 Task: Open a blank worksheet and write heading  Make a employee details data  Add 10 employee name:-  'Ethan Reynolds, Olivia Thompson, Benjamin Martinez, Emma Davis, Alexander Mitchell, Ava Rodriguez, Daniel Anderson, Mia Lewis, Christopher Scott, Sophia Harris.'in December Last week sales are  1000 to 1010. Department:-  Sales, HR, Finance, Marketing, IT, Operations, Finance, HR, Sales, Marketing. Position:-  Sales Manager, HR Manager, Accountant, Marketing Specialist, IT Specialist, Operations Manager, Financial Analyst, HR Assistant, Sales Representative, Marketing Assistant.Salary (USD):-  5000,4500,4000, 3800, 4200, 5200, 3800, 2800, 3200, 2500.Start Date:-  1/15/2020,7/1/2019, 3/10/2021,2/5/2022, 11/30/2018,6/15/2020, 9/1/2021,4/20/2022, 2/10/2019,9/5/2020. Save page auditingSalesPerformance_2022
Action: Key pressed <Key.shift><Key.shift><Key.shift><Key.shift><Key.shift><Key.shift><Key.shift><Key.shift><Key.shift>Make<Key.space>a<Key.space><Key.shift><Key.shift>Employee<Key.space><Key.shift>Details<Key.space><Key.shift><Key.shift><Key.shift><Key.shift><Key.shift><Key.shift><Key.shift><Key.shift><Key.shift><Key.shift><Key.shift><Key.shift>Data<Key.enter><Key.shift><Key.shift><Key.shift><Key.shift>Employee<Key.space><Key.shift><Key.shift><Key.shift><Key.shift><Key.shift><Key.shift>Name<Key.enter><Key.shift><Key.shift><Key.shift><Key.shift><Key.shift><Key.shift><Key.shift>Ethan<Key.space><Key.shift>Reynolds<Key.enter><Key.shift>Olivia<Key.space><Key.shift>Thompson<Key.enter><Key.shift>Benjamin<Key.space><Key.shift>Martinez<Key.enter><Key.shift>Emma<Key.space><Key.shift><Key.shift><Key.shift><Key.shift><Key.shift><Key.shift><Key.shift><Key.shift><Key.shift><Key.shift><Key.shift><Key.shift>Davis<Key.enter><Key.shift>Alexander<Key.space><Key.shift>Mitchell<Key.enter><Key.shift>Ava<Key.space><Key.shift><Key.shift><Key.shift><Key.shift><Key.shift><Key.shift><Key.shift><Key.shift><Key.shift><Key.shift><Key.shift><Key.shift><Key.shift>Rodriguez<Key.enter><Key.shift>Daniel<Key.space><Key.shift><Key.shift><Key.shift><Key.shift><Key.shift><Key.shift><Key.shift><Key.shift><Key.shift><Key.shift><Key.shift><Key.shift>Anderson<Key.enter>
Screenshot: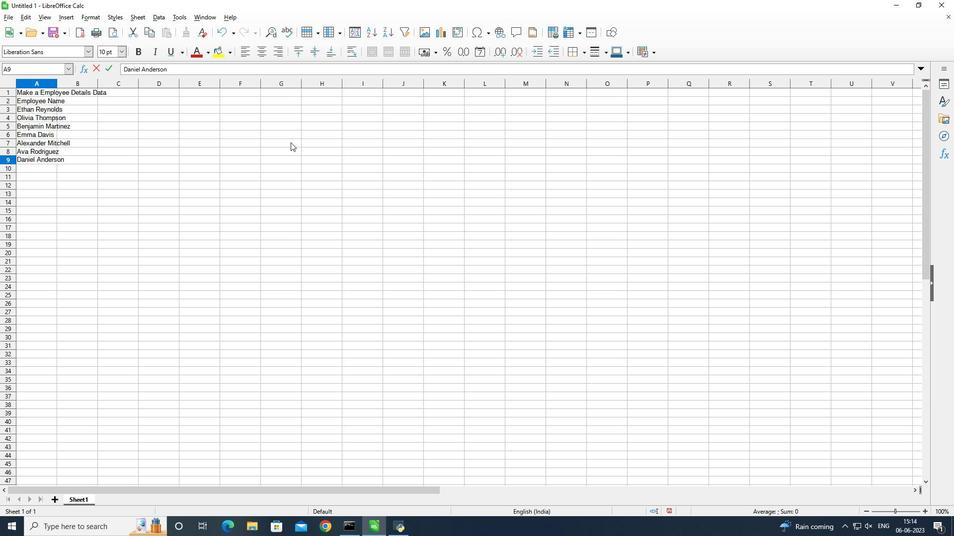 
Action: Mouse moved to (347, 177)
Screenshot: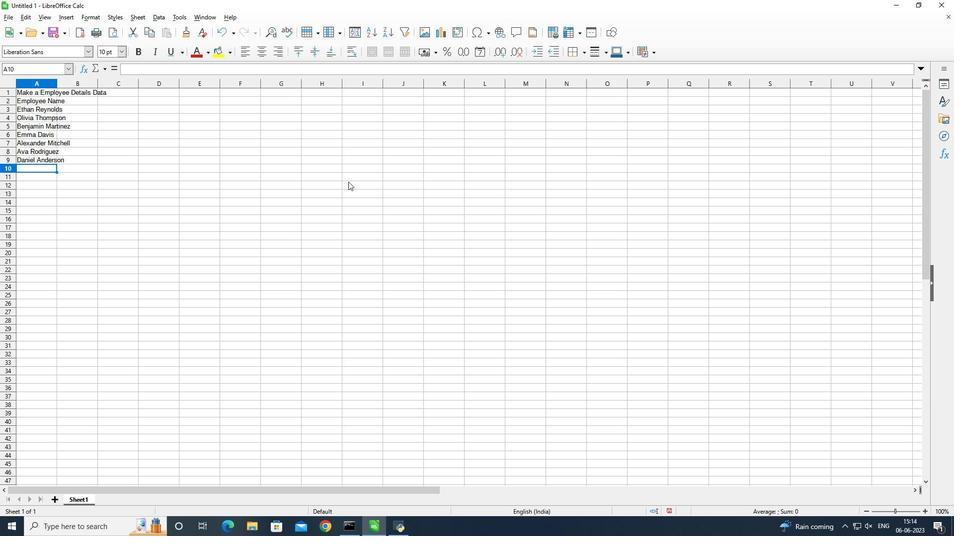 
Action: Key pressed <Key.shift><Key.shift><Key.shift><Key.shift><Key.shift><Key.shift><Key.shift><Key.shift><Key.shift><Key.shift><Key.shift><Key.shift>Mia<Key.space><Key.shift>Lewis<Key.enter><Key.shift><Key.shift><Key.shift><Key.shift><Key.shift><Key.shift><Key.shift><Key.shift><Key.shift><Key.shift><Key.shift><Key.shift>Christopher<Key.space><Key.shift>Scoo<Key.backspace>tt<Key.enter><Key.shift><Key.shift>Sophia<Key.space><Key.shift><Key.shift>Harris<Key.enter>
Screenshot: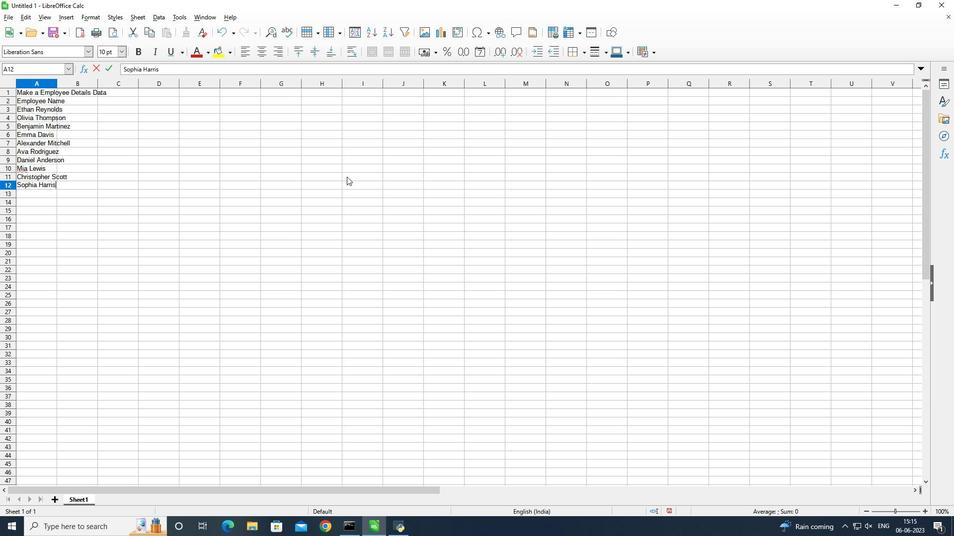 
Action: Mouse moved to (57, 85)
Screenshot: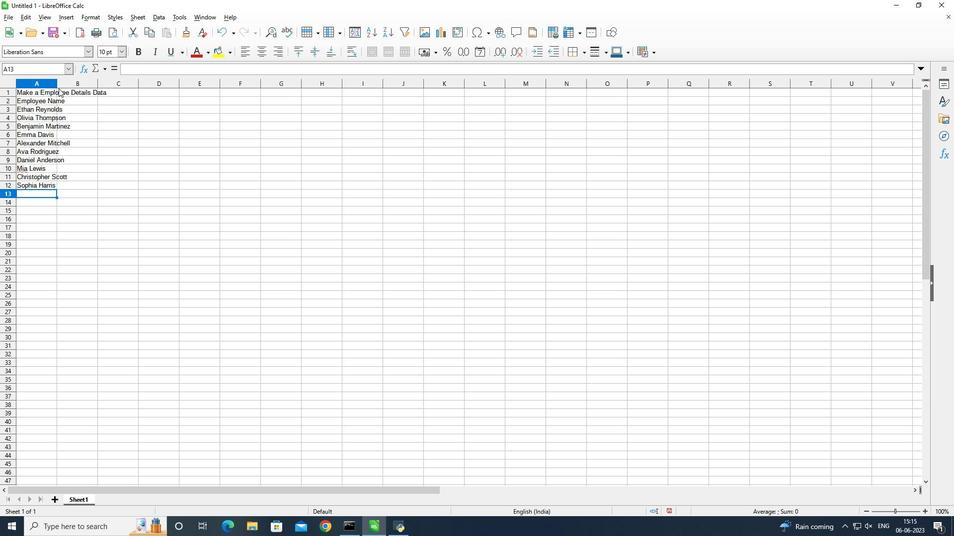 
Action: Mouse pressed left at (57, 85)
Screenshot: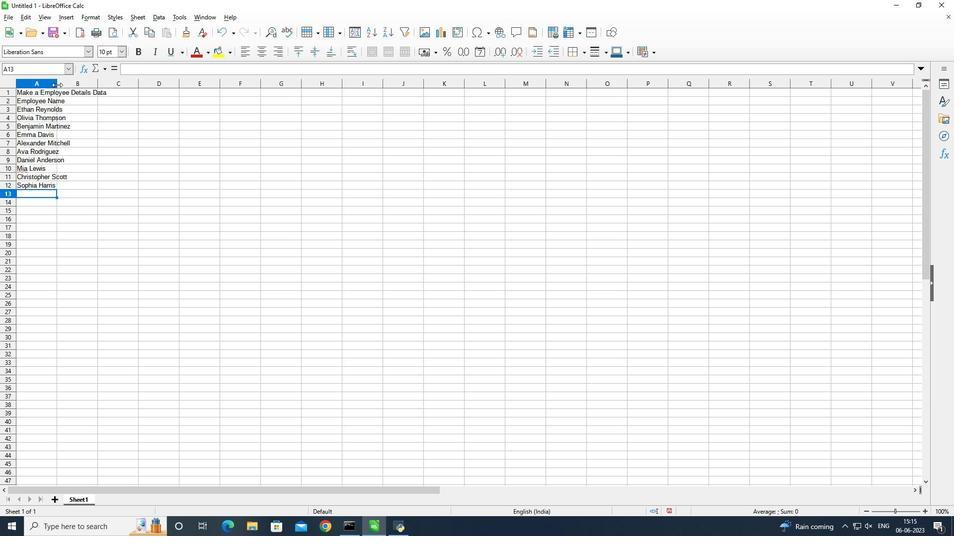 
Action: Mouse pressed left at (57, 85)
Screenshot: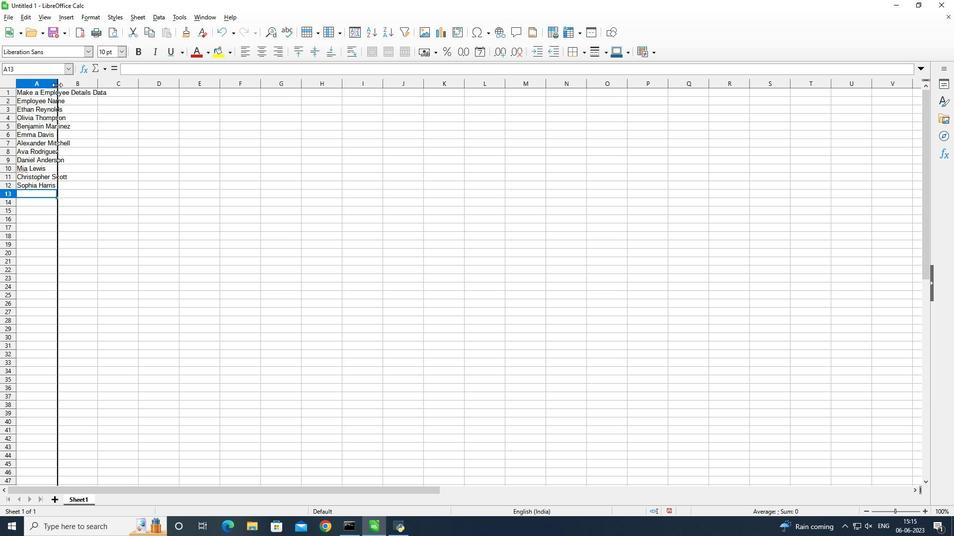 
Action: Mouse moved to (122, 97)
Screenshot: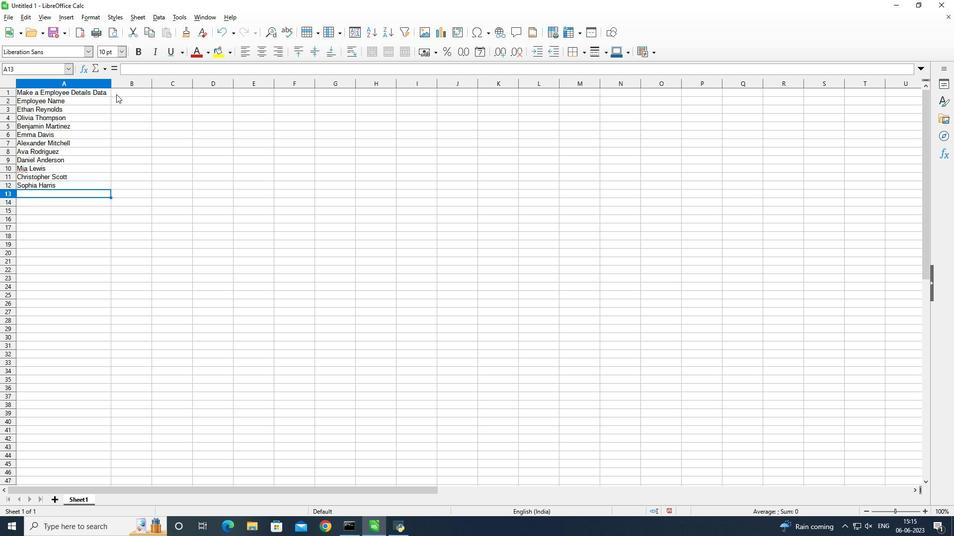 
Action: Mouse pressed left at (122, 97)
Screenshot: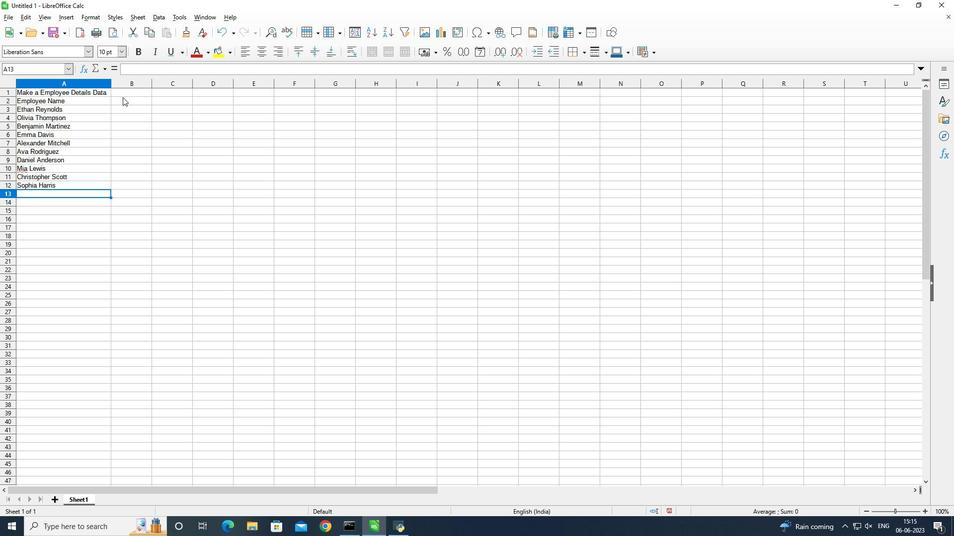 
Action: Mouse moved to (89, 54)
Screenshot: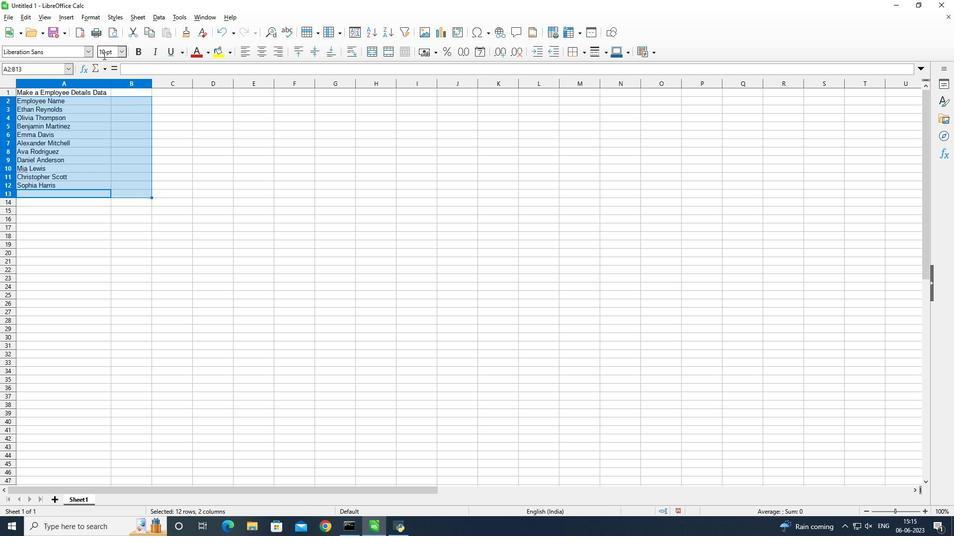 
Action: Mouse pressed left at (89, 54)
Screenshot: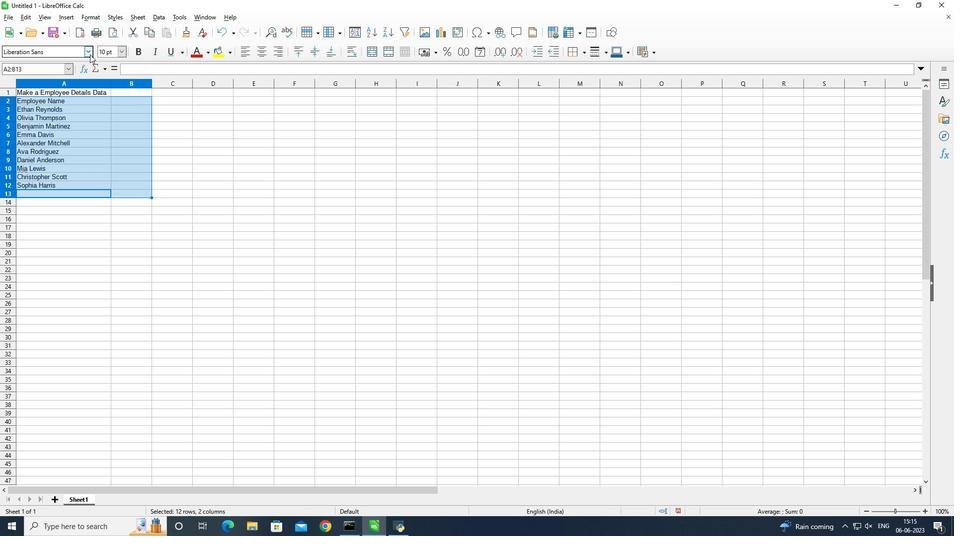
Action: Mouse moved to (342, 135)
Screenshot: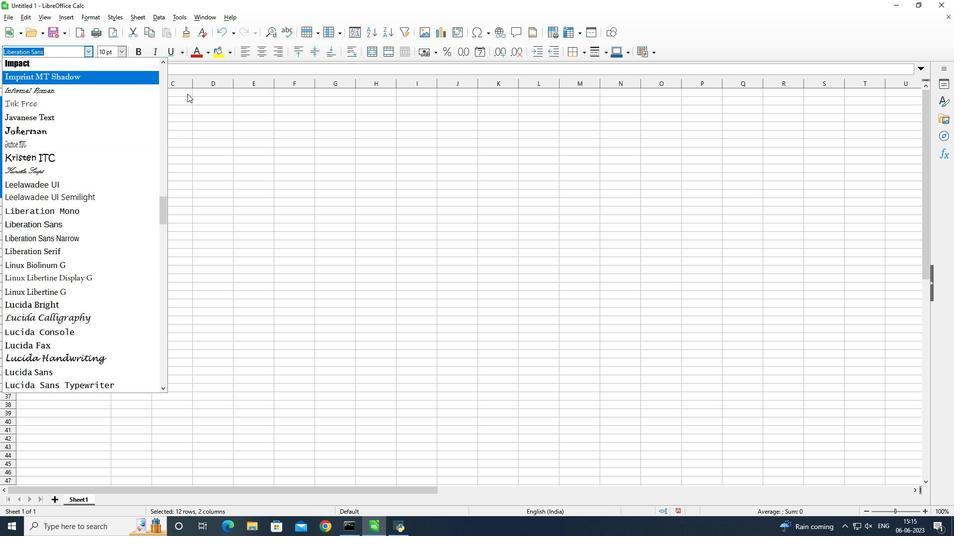 
Action: Mouse pressed left at (342, 135)
Screenshot: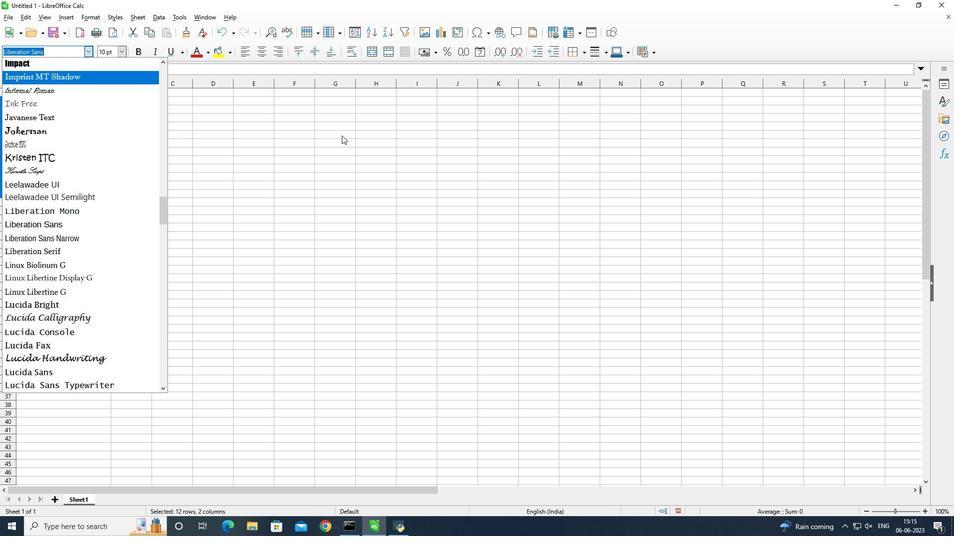 
Action: Mouse moved to (142, 103)
Screenshot: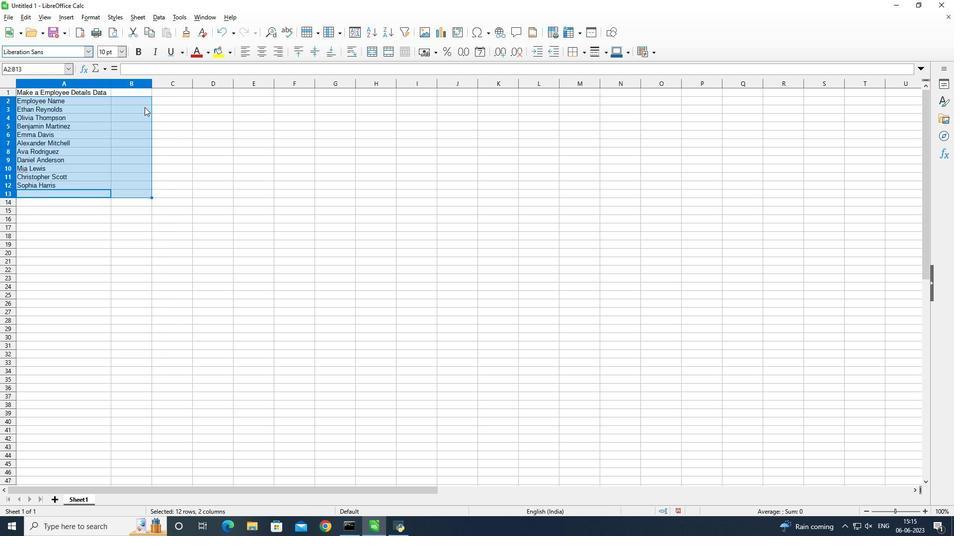 
Action: Mouse pressed left at (142, 103)
Screenshot: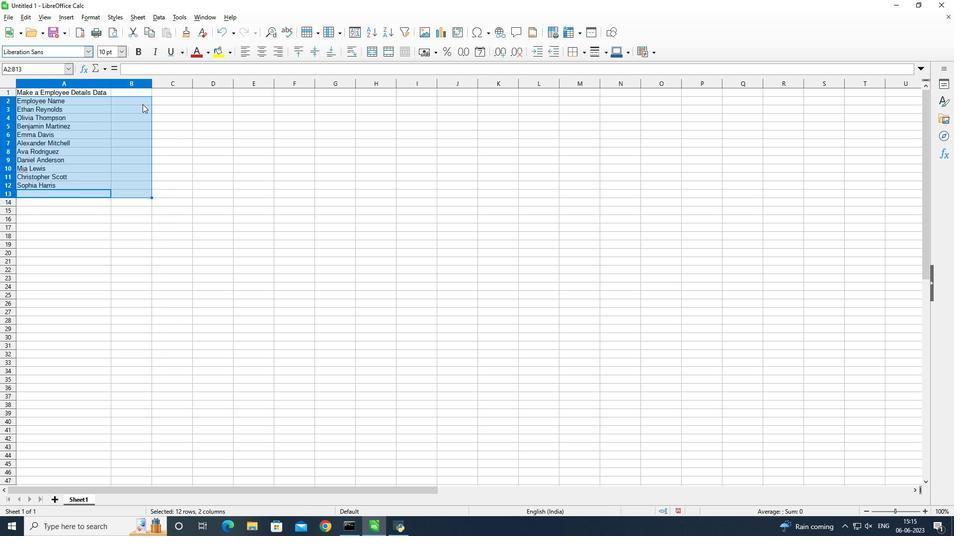 
Action: Mouse moved to (185, 171)
Screenshot: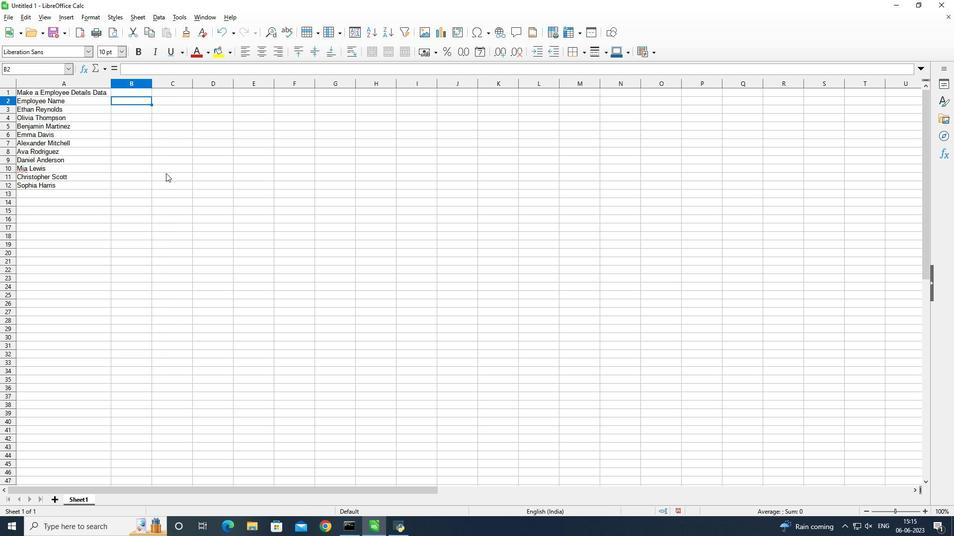 
Action: Key pressed <Key.shift>Last<Key.space><Key.shift>Week<Key.space><Key.shift>Sales<Key.space>of<Key.space><Key.shift><Key.shift><Key.shift><Key.shift><Key.shift><Key.shift><Key.shift><Key.shift><Key.shift><Key.shift><Key.shift>December<Key.enter>
Screenshot: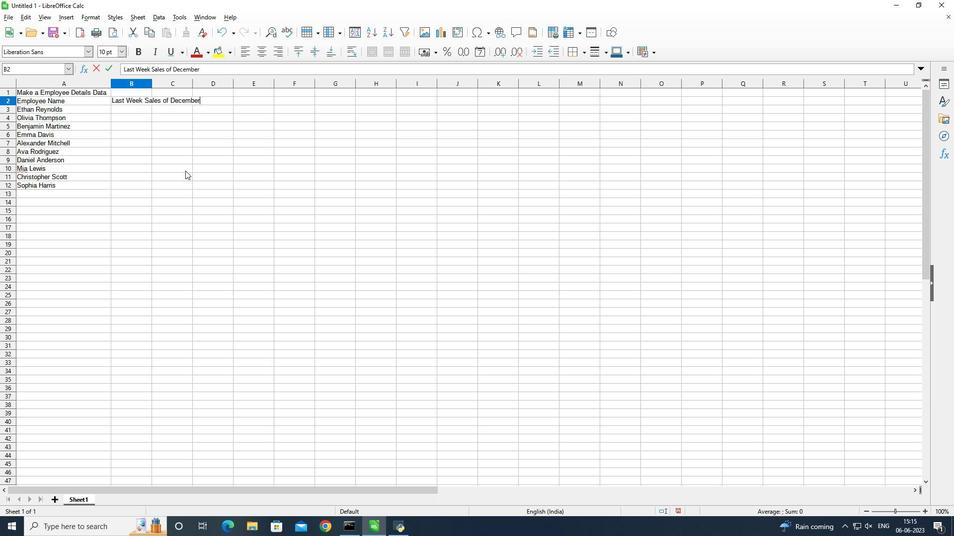 
Action: Mouse moved to (152, 82)
Screenshot: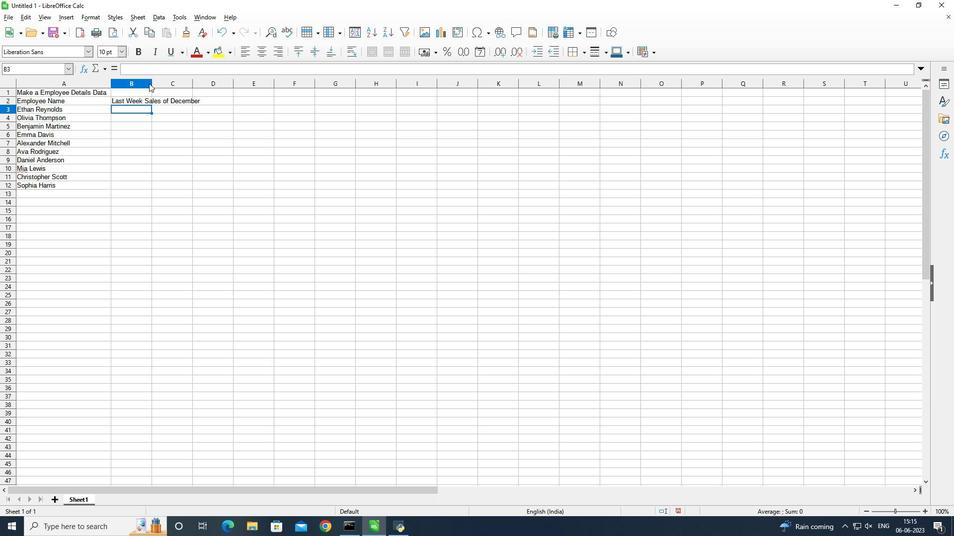 
Action: Mouse pressed left at (152, 82)
Screenshot: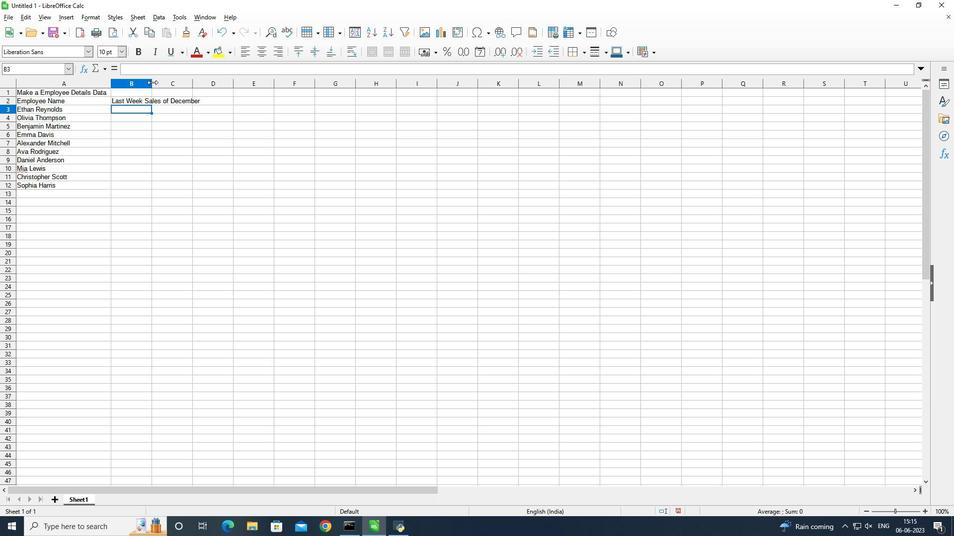 
Action: Mouse pressed left at (152, 82)
Screenshot: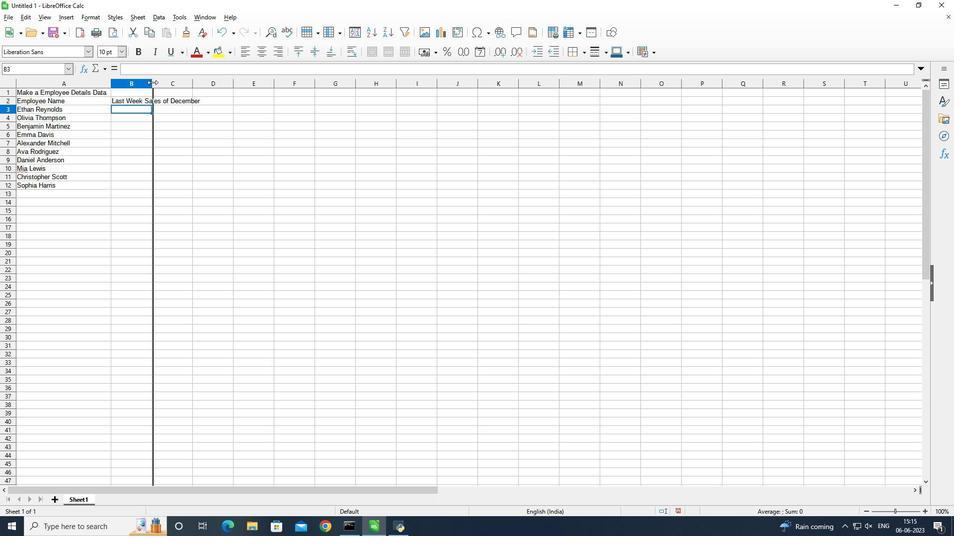 
Action: Mouse moved to (389, 159)
Screenshot: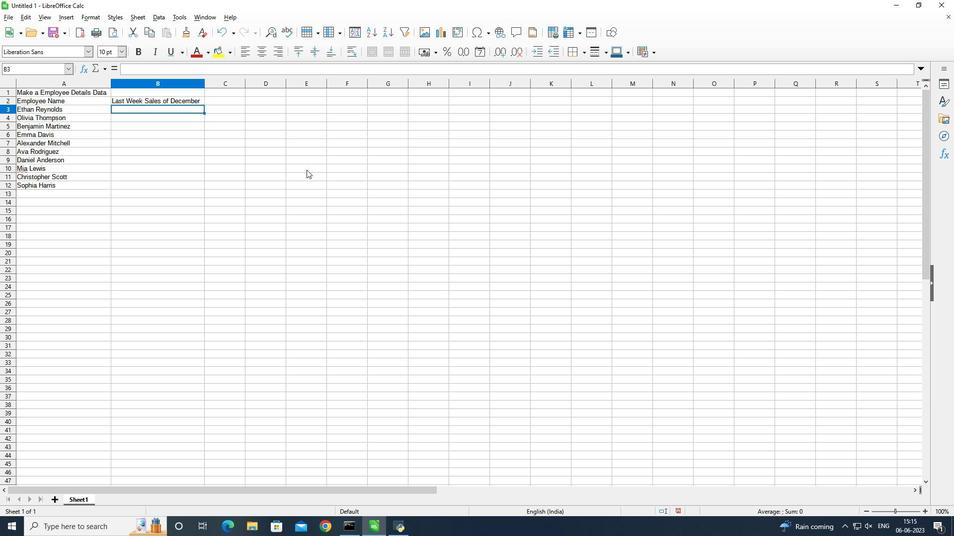 
Action: Key pressed 1001<Key.enter>1002<Key.enter><Key.enter><Key.up>1003<Key.enter>1004<Key.enter>1005<Key.enter>1006<Key.enter>1007<Key.enter>1008<Key.enter>1009<Key.enter>1010<Key.enter>
Screenshot: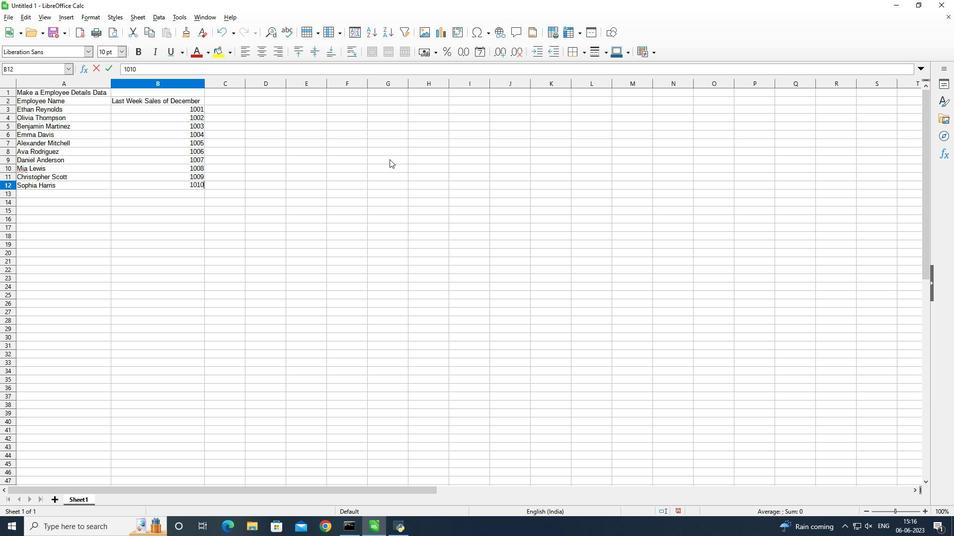
Action: Mouse moved to (235, 104)
Screenshot: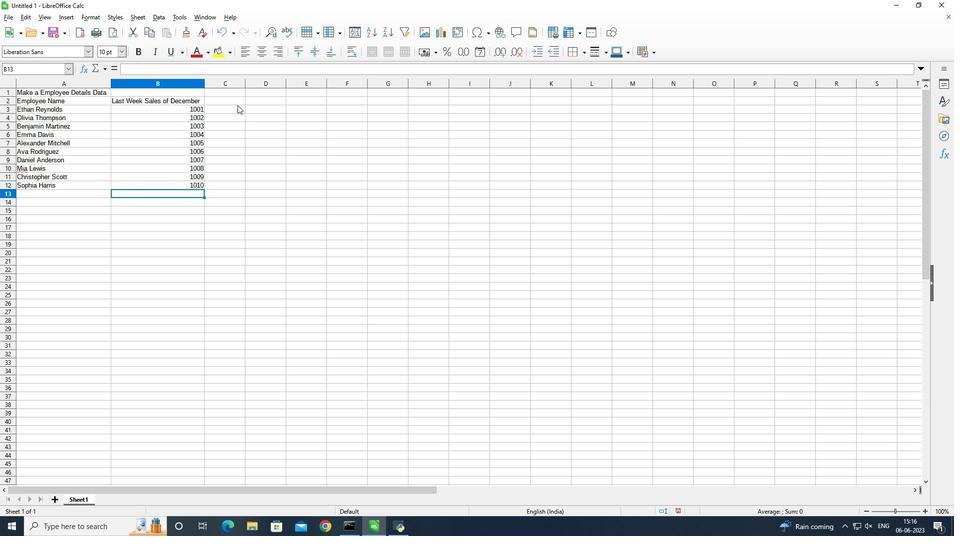 
Action: Mouse pressed left at (235, 104)
Screenshot: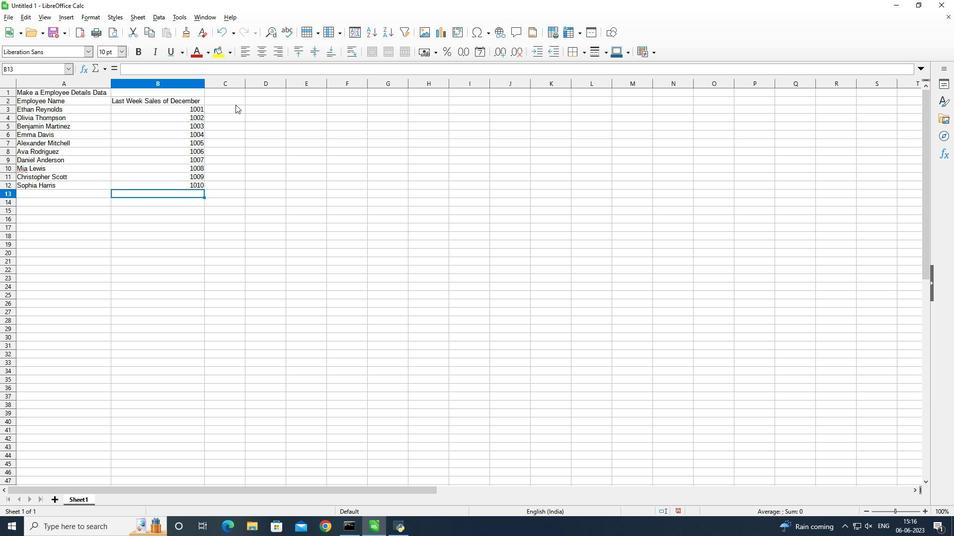 
Action: Mouse moved to (295, 133)
Screenshot: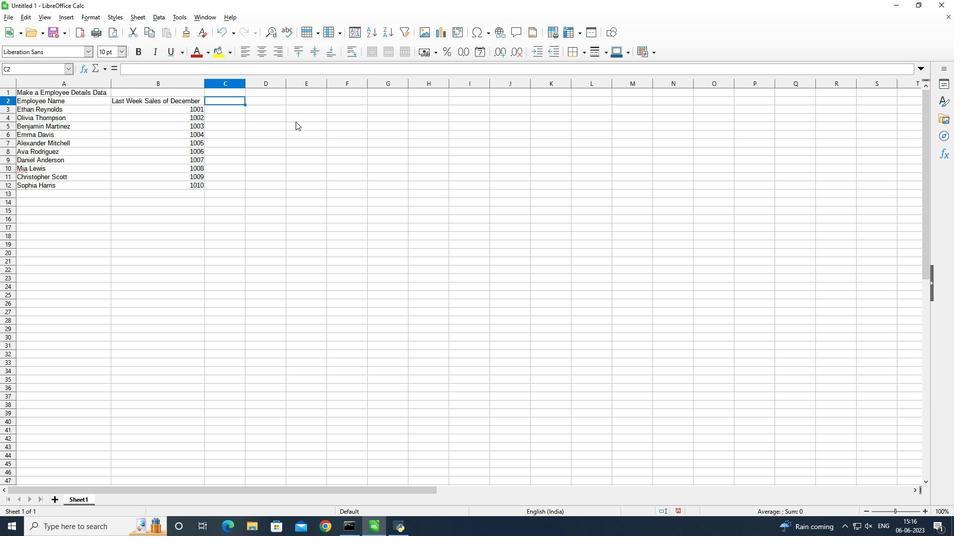 
Action: Key pressed <Key.shift>Department<Key.enter><Key.shift><Key.shift>Sales<Key.enter><Key.shift>HR<Key.enter><Key.shift><Key.shift><Key.shift>Finance<Key.enter><Key.shift>Marketing<Key.enter><Key.shift><Key.shift>IT<Key.enter><Key.shift>Operations<Key.enter><Key.shift><Key.shift><Key.shift><Key.shift><Key.shift><Key.shift><Key.shift><Key.shift><Key.shift><Key.shift><Key.shift><Key.shift><Key.shift>Finance<Key.enter><Key.shift>HR<Key.enter><Key.shift><Key.shift><Key.shift><Key.shift><Key.shift><Key.shift><Key.shift><Key.shift><Key.shift><Key.shift><Key.shift><Key.shift><Key.shift><Key.shift>Sales<Key.enter>
Screenshot: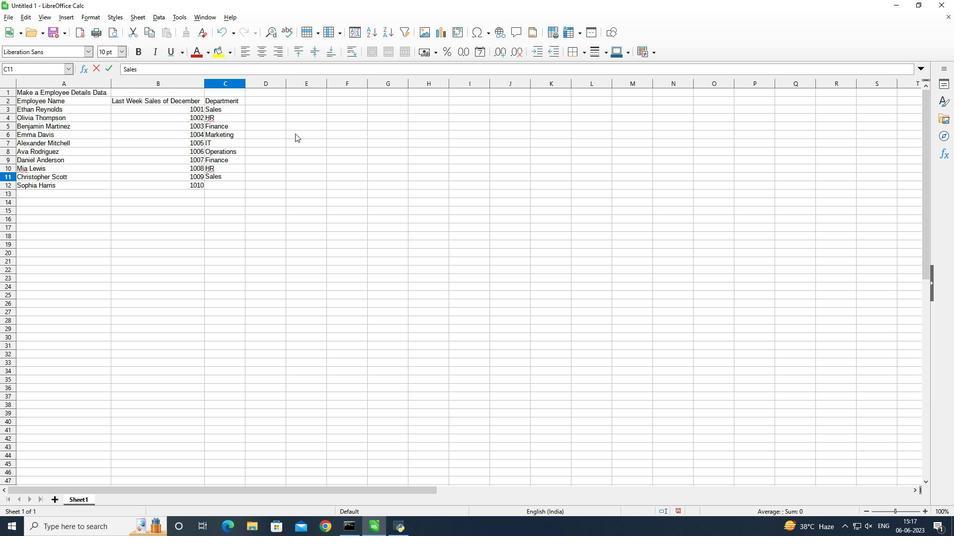 
Action: Mouse moved to (330, 381)
Screenshot: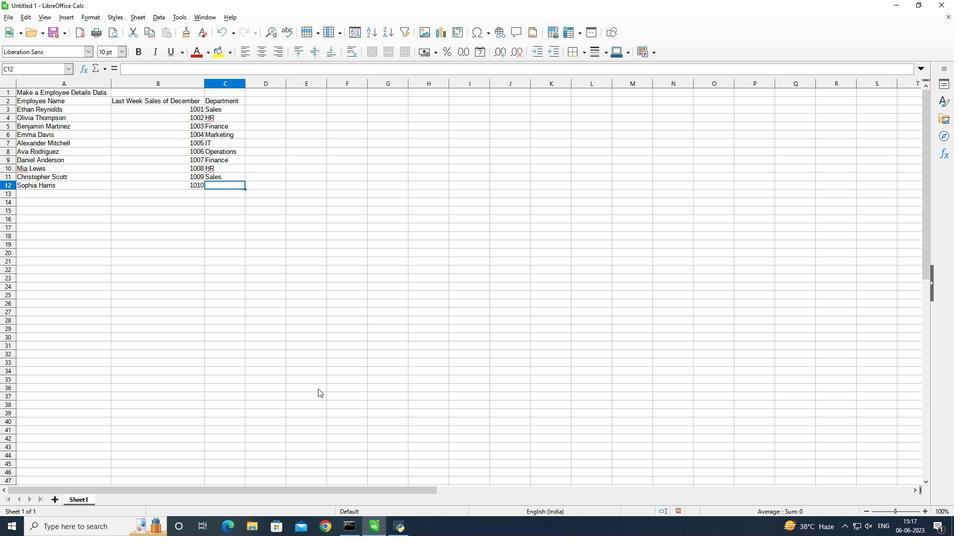 
Action: Key pressed <Key.shift><Key.shift>Marketing<Key.enter>
Screenshot: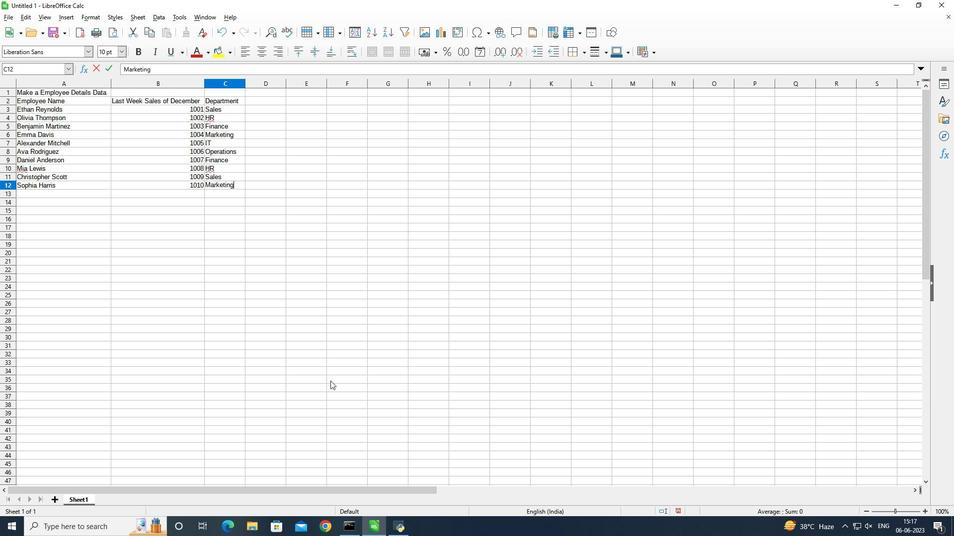 
Action: Mouse moved to (272, 94)
Screenshot: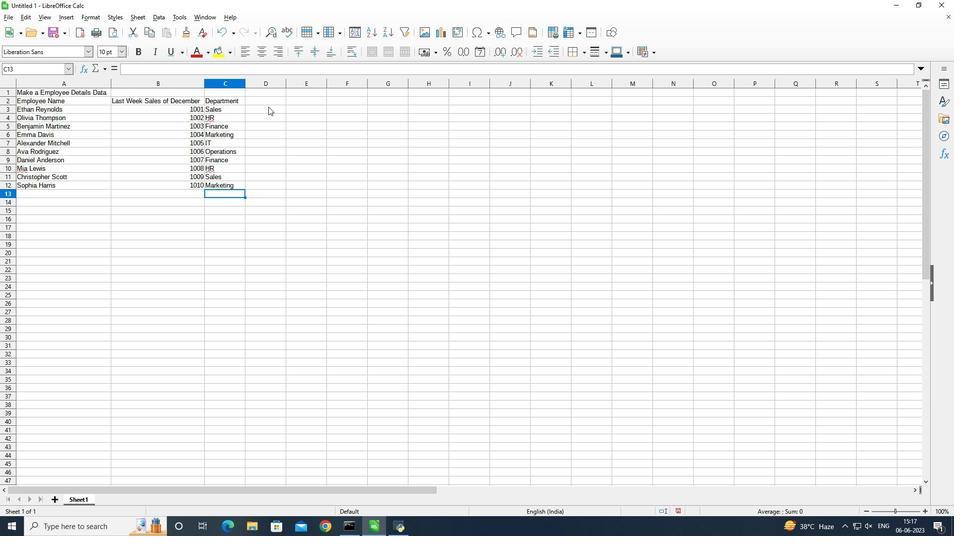 
Action: Mouse pressed left at (272, 94)
Screenshot: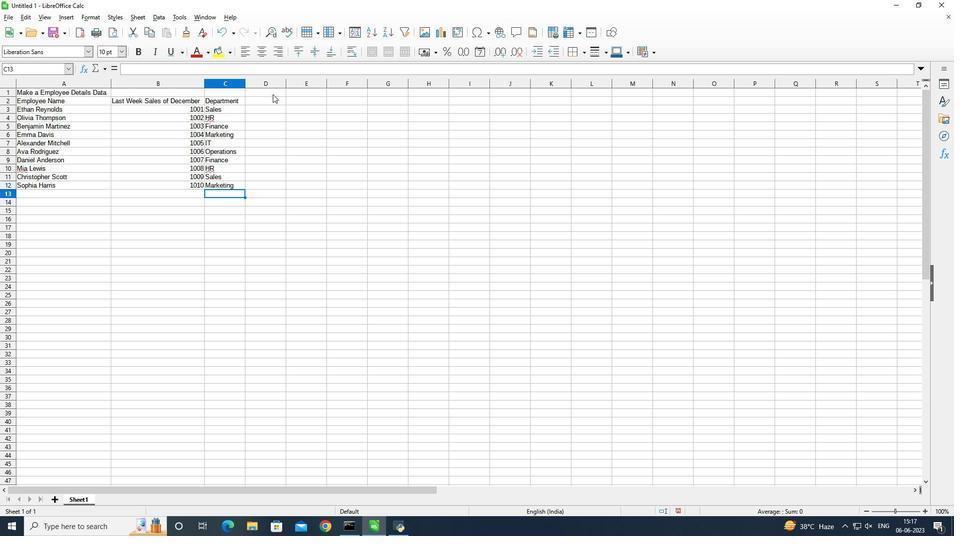 
Action: Mouse moved to (267, 100)
Screenshot: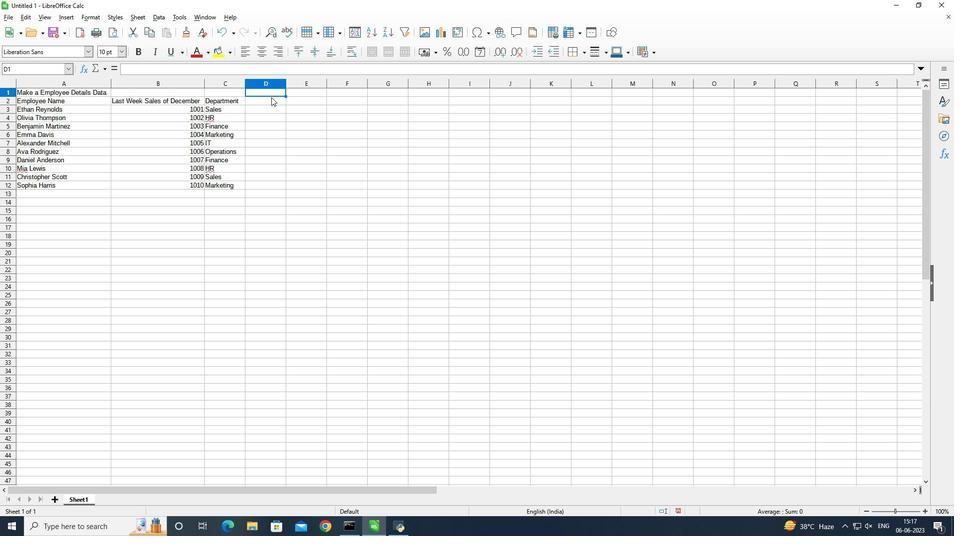 
Action: Mouse pressed left at (267, 100)
Screenshot: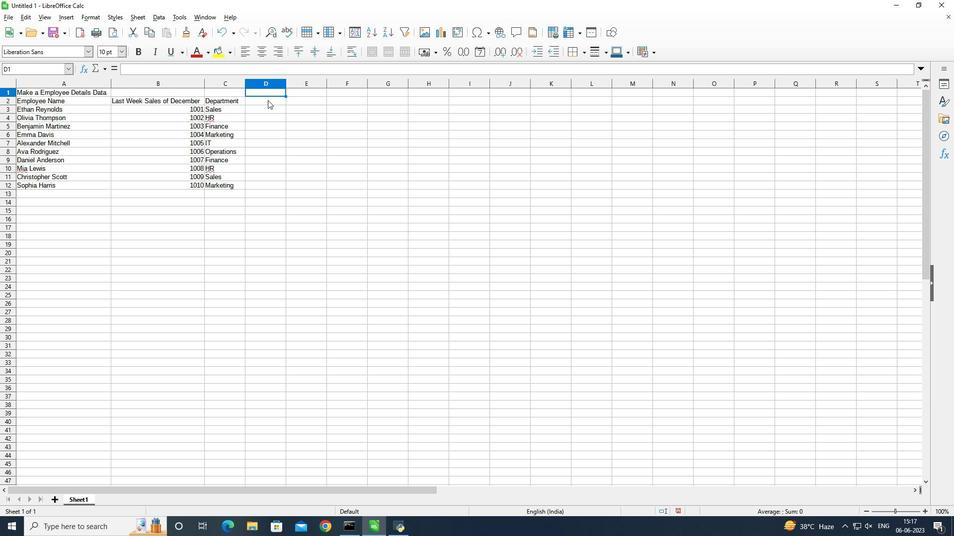 
Action: Mouse moved to (330, 184)
Screenshot: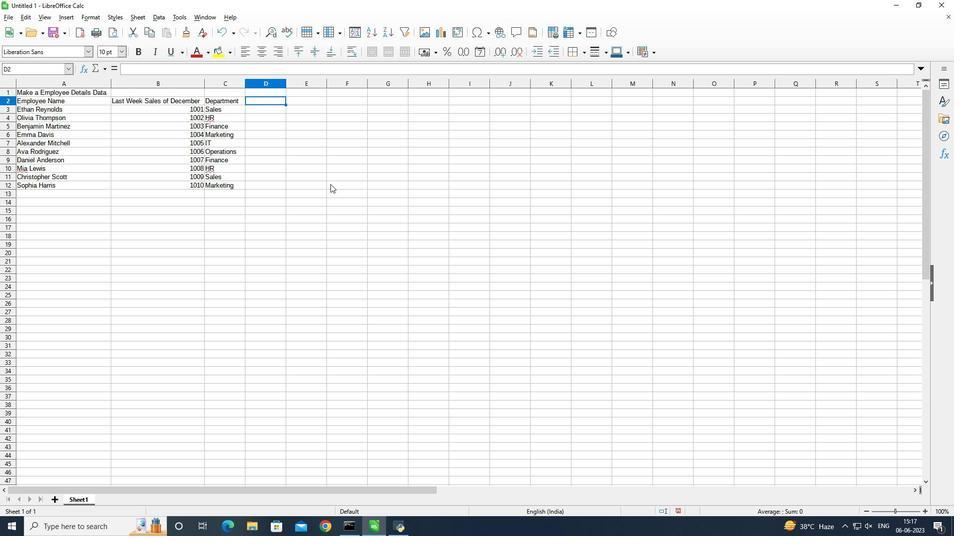 
Action: Key pressed <Key.shift>Position<Key.enter><Key.shift><Key.shift><Key.shift><Key.shift><Key.shift><Key.shift><Key.shift><Key.shift><Key.shift>Sales<Key.space><Key.shift><Key.shift><Key.shift><Key.shift><Key.shift><Key.shift><Key.shift><Key.shift><Key.shift><Key.shift><Key.shift><Key.shift><Key.shift><Key.shift><Key.shift><Key.shift><Key.shift><Key.shift><Key.shift><Key.shift>Manager<Key.enter><Key.shift>HR<Key.space><Key.shift>Manager<Key.enter><Key.shift><Key.shift>Accountant<Key.enter><Key.shift>Marketing<Key.space><Key.shift><Key.shift>Specialist<Key.enter><Key.shift><Key.shift>IT<Key.space><Key.shift>Specialist<Key.enter><Key.shift>Operations<Key.space><Key.shift>Manager<Key.enter><Key.shift>Financial<Key.space><Key.shift><Key.shift><Key.shift>Analyst<Key.enter><Key.shift>HR<Key.space><Key.shift>Assistant<Key.enter><Key.shift><Key.shift><Key.shift><Key.shift>Sales<Key.space><Key.shift>Representative<Key.enter><Key.shift>Marketing<Key.space><Key.shift><Key.shift><Key.shift><Key.shift><Key.shift>Assistant<Key.enter>
Screenshot: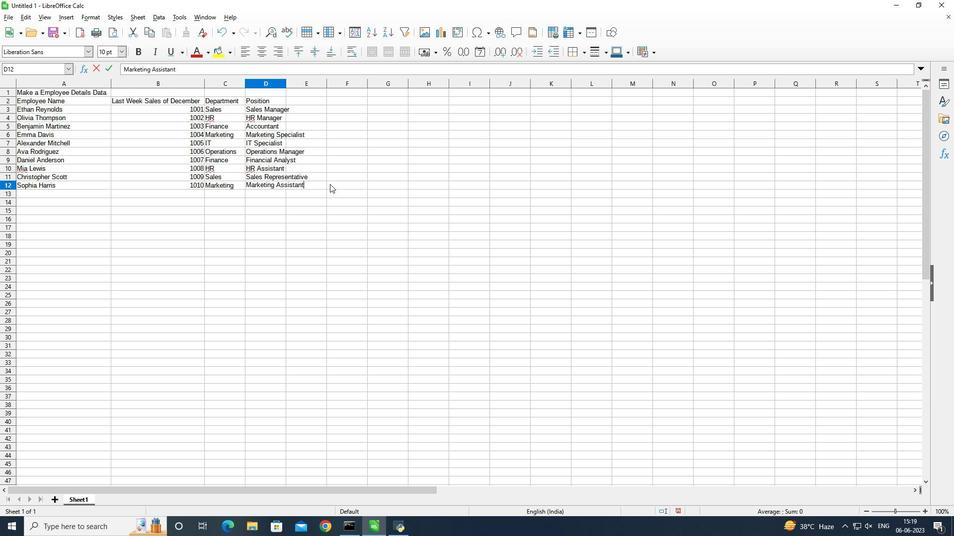 
Action: Mouse moved to (285, 84)
Screenshot: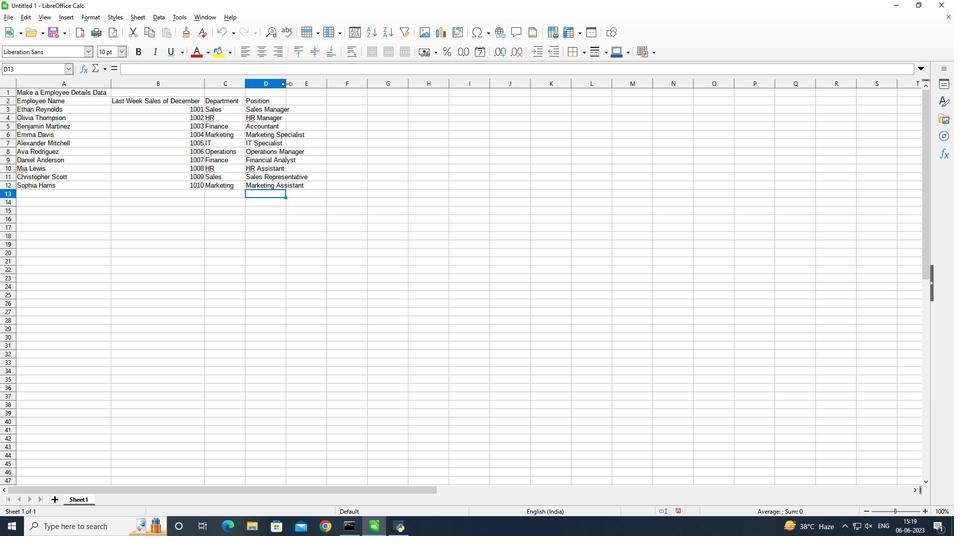 
Action: Mouse pressed left at (285, 84)
Screenshot: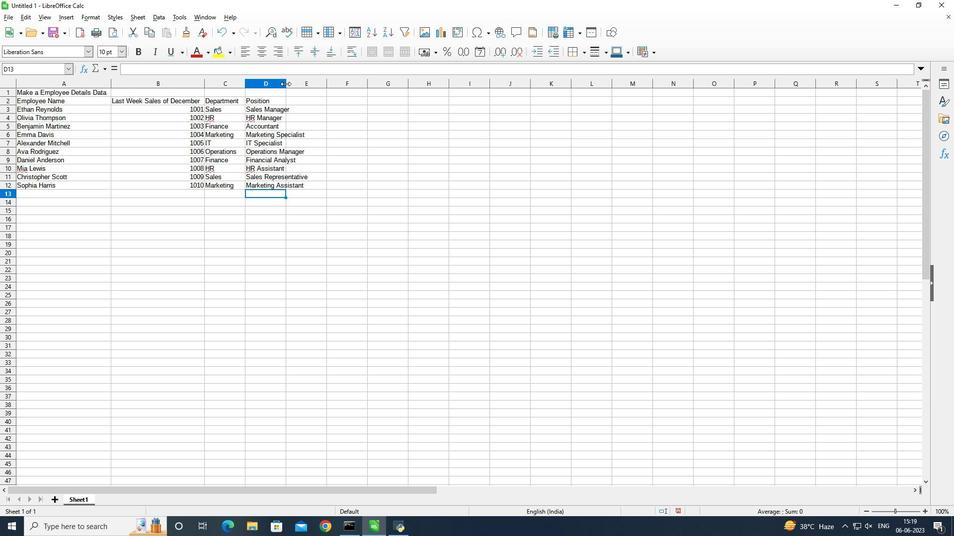 
Action: Mouse pressed left at (285, 84)
Screenshot: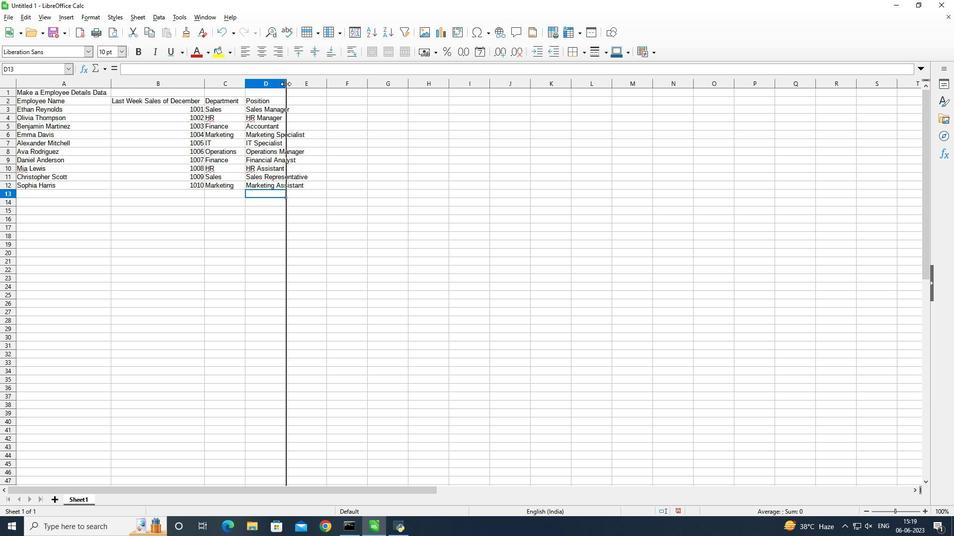 
Action: Mouse moved to (327, 101)
Screenshot: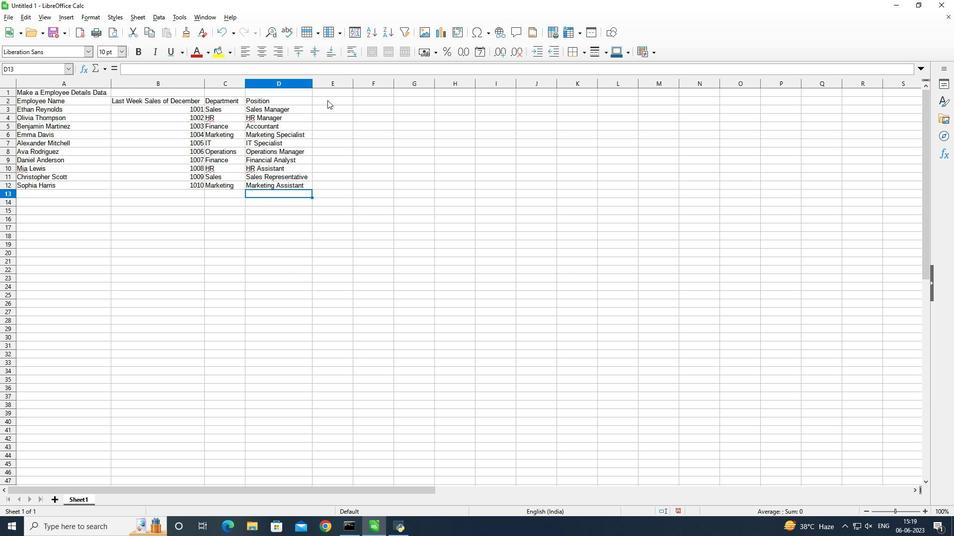 
Action: Mouse pressed left at (327, 101)
Screenshot: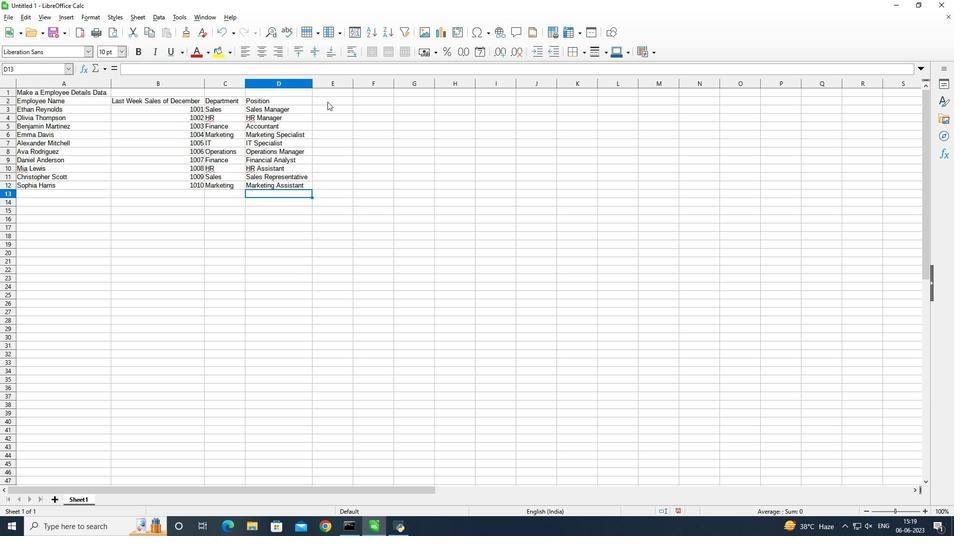 
Action: Mouse moved to (448, 231)
Screenshot: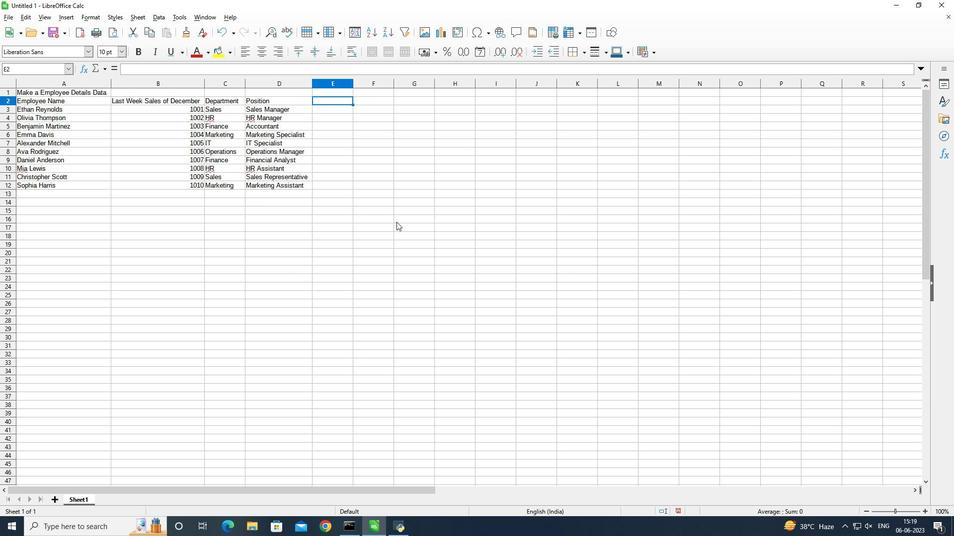 
Action: Key pressed <Key.shift>Salary<Key.space><Key.shift_r>(USD)<Key.enter>5000<Key.enter>4500<Key.enter>4000<Key.enter>3800<Key.enter>4200<Key.enter>5200<Key.enter>3800<Key.enter>2800<Key.enter>3200<Key.enter>2500<Key.enter>
Screenshot: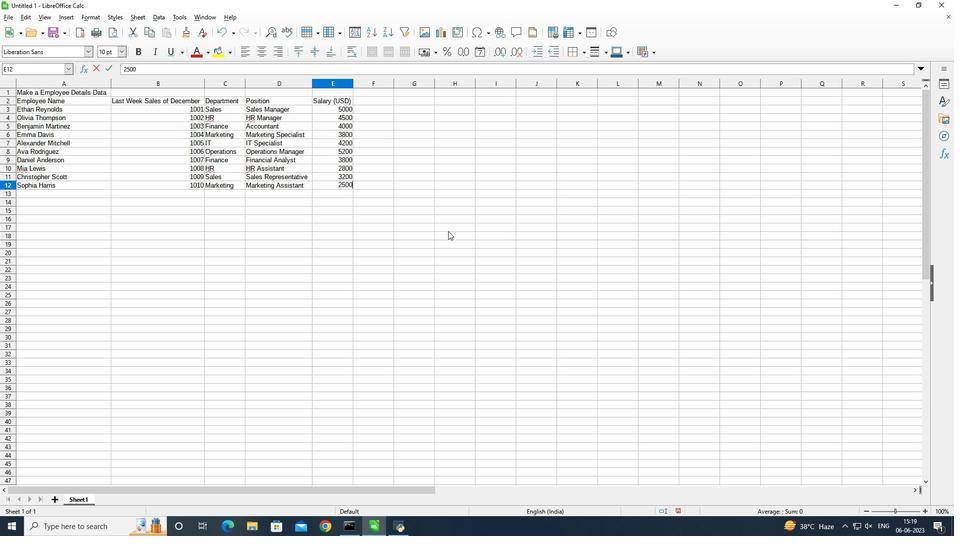 
Action: Mouse moved to (364, 98)
Screenshot: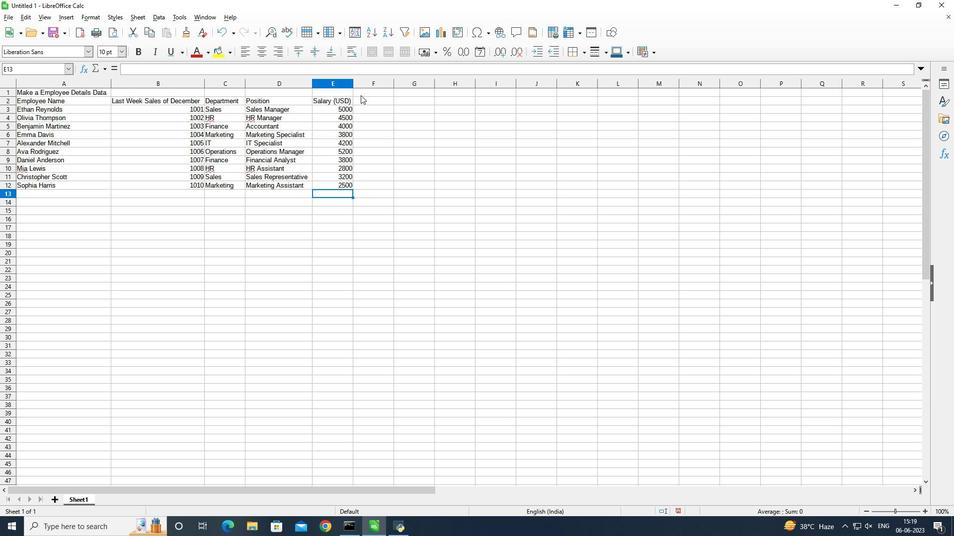 
Action: Mouse pressed left at (364, 98)
Screenshot: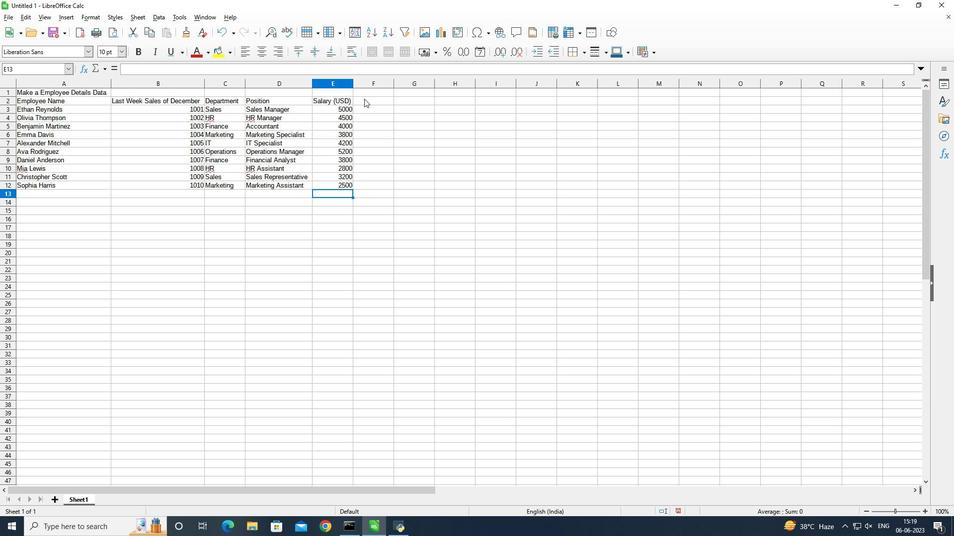 
Action: Mouse moved to (448, 134)
Screenshot: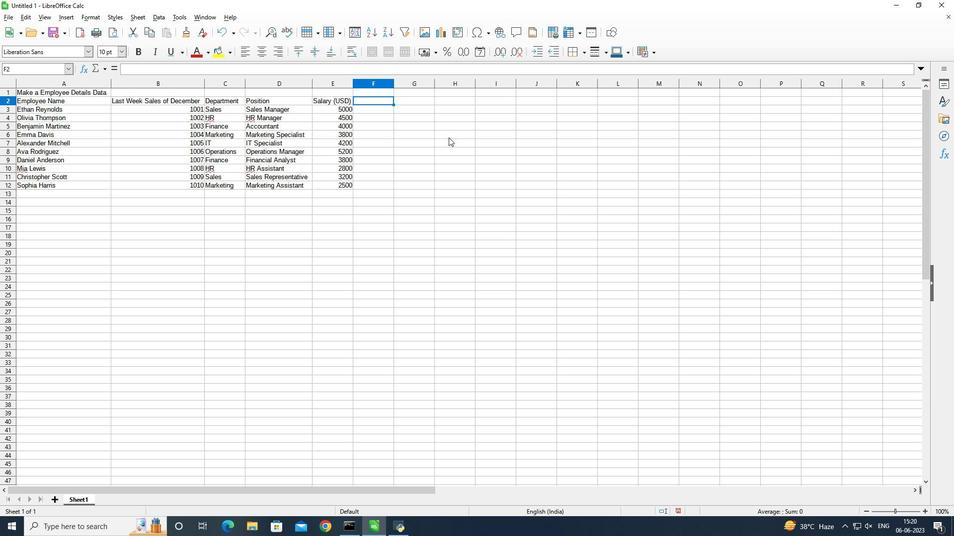 
Action: Key pressed <Key.shift>Start<Key.space><Key.shift><Key.shift><Key.shift>Date<Key.enter>1/15/2020<Key.enter>7/1/2019<Key.enter>3/10/2021<Key.enter>2/5/2022<Key.enter>11/30/2018<Key.enter>6/15/2020<Key.enter>9/1/2021<Key.enter>4/20/2022<Key.enter>2/10/2019<Key.enter>9/5/2020<Key.enter>
Screenshot: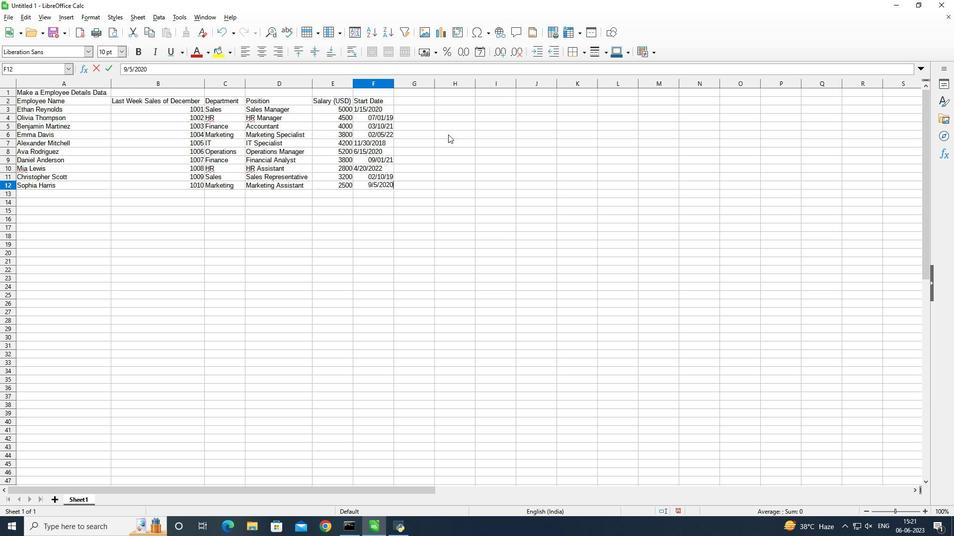 
Action: Mouse moved to (393, 83)
Screenshot: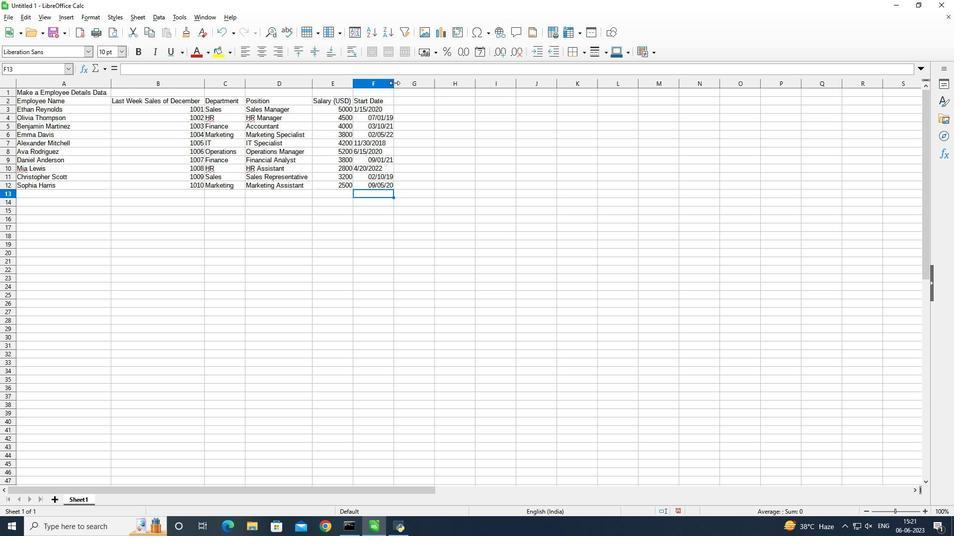 
Action: Mouse pressed left at (393, 83)
Screenshot: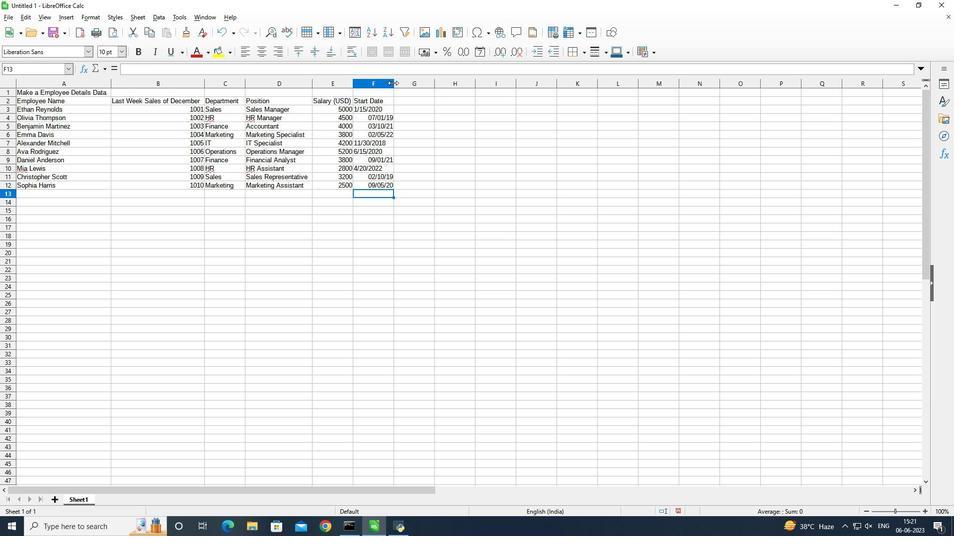 
Action: Mouse pressed left at (393, 83)
Screenshot: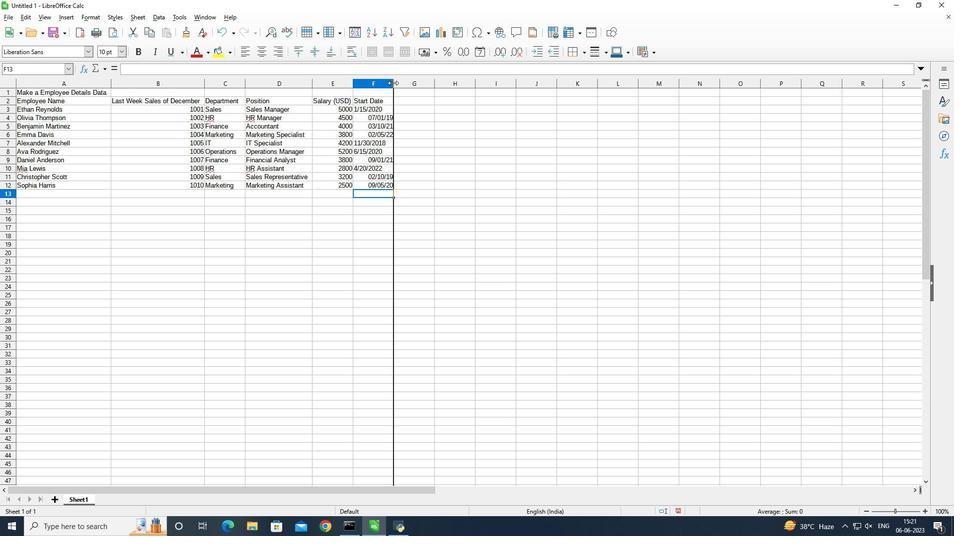 
Action: Mouse moved to (388, 85)
Screenshot: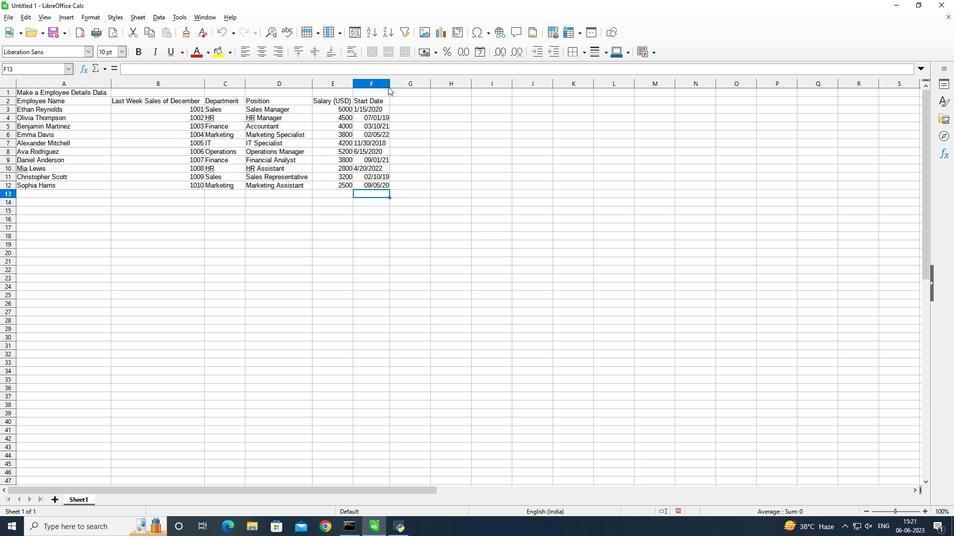 
Action: Mouse pressed left at (388, 85)
Screenshot: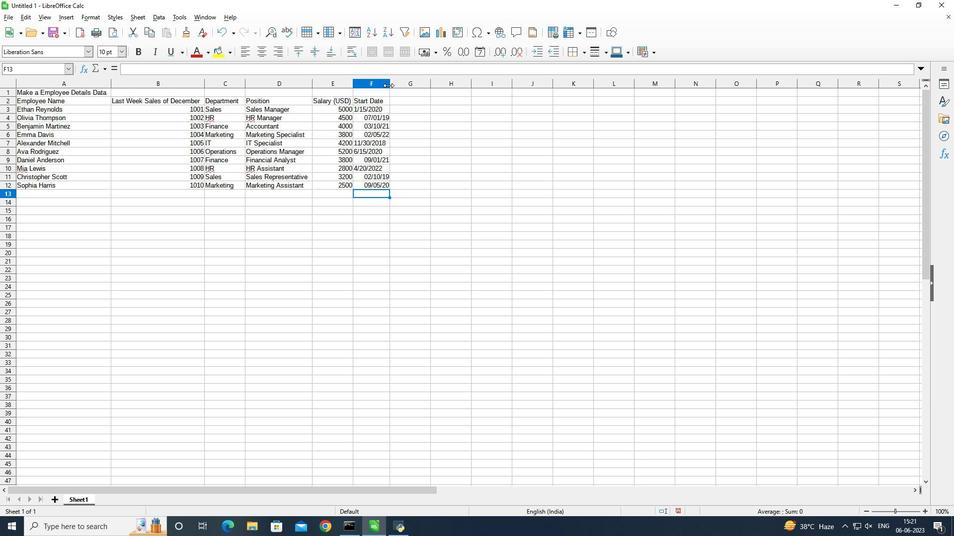 
Action: Mouse moved to (9, 16)
Screenshot: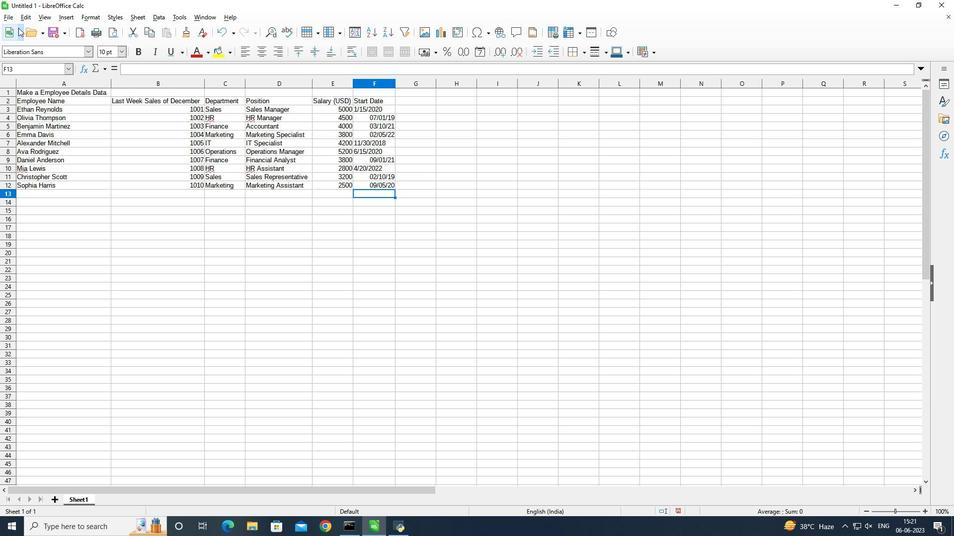 
Action: Mouse pressed left at (9, 16)
Screenshot: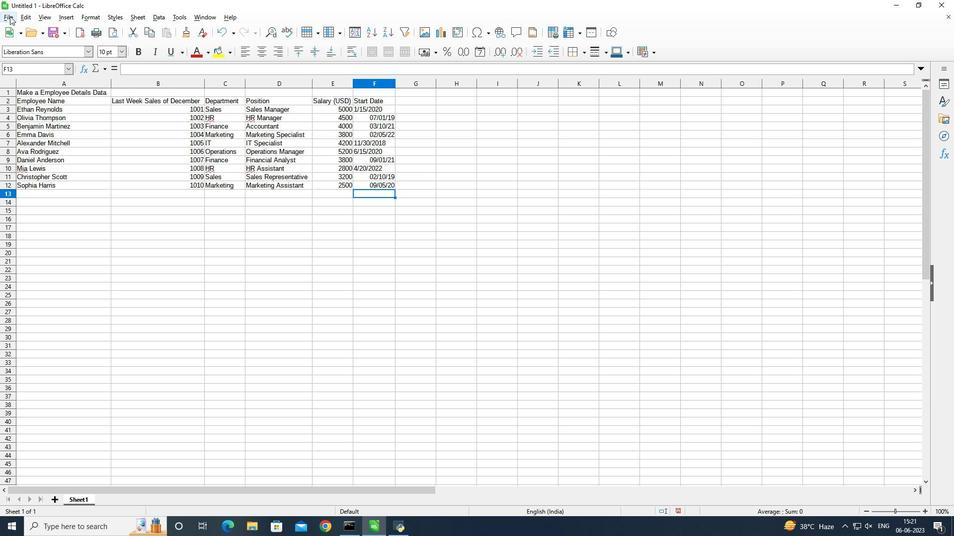 
Action: Mouse moved to (68, 141)
Screenshot: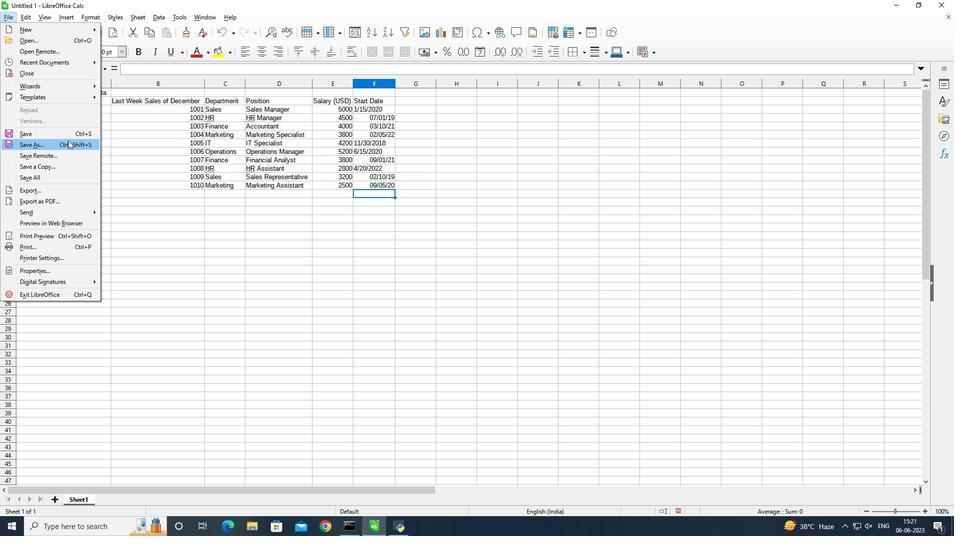 
Action: Mouse pressed left at (68, 141)
Screenshot: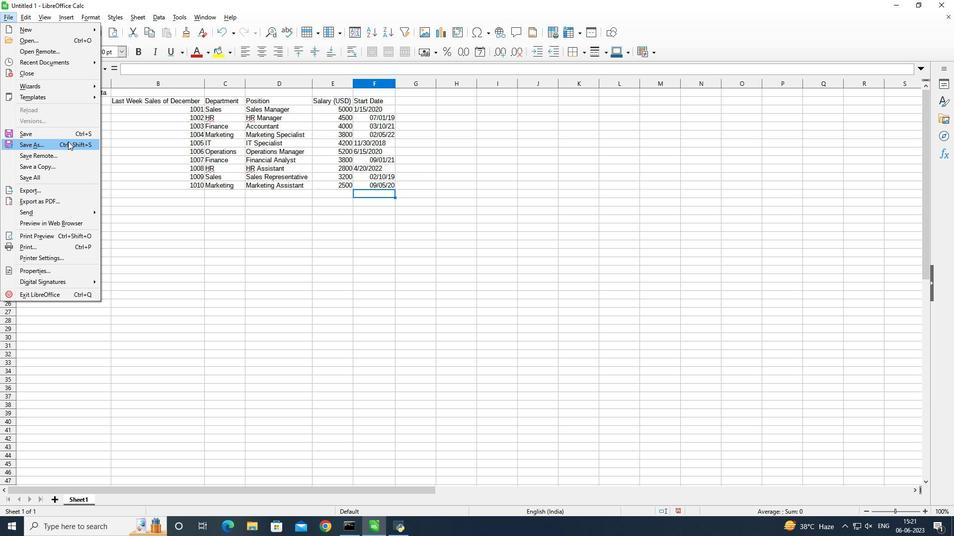 
Action: Mouse moved to (391, 283)
Screenshot: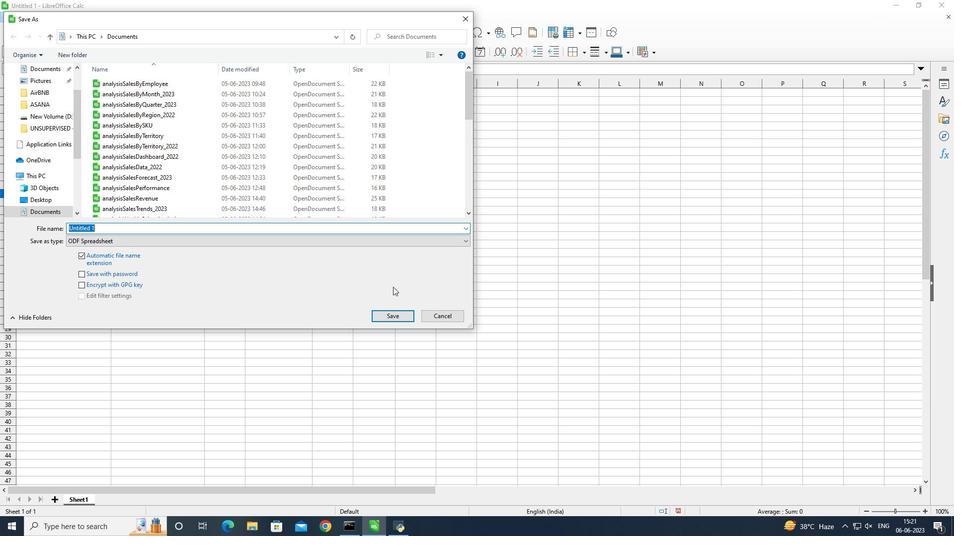 
Action: Key pressed auditing<Key.shift>Sales<Key.shift>Performance<Key.shift_r><Key.shift_r><Key.shift_r><Key.shift_r><Key.shift_r><Key.shift_r><Key.shift_r><Key.shift_r><Key.shift_r><Key.shift_r><Key.shift_r><Key.shift_r><Key.shift_r><Key.shift_r><Key.shift_r><Key.shift_r><Key.shift_r><Key.shift_r><Key.shift_r><Key.shift_r><Key.shift_r><Key.shift_r><Key.shift_r><Key.shift_r><Key.shift_r><Key.shift_r><Key.shift_r><Key.shift_r><Key.shift_r><Key.shift_r><Key.shift_r><Key.shift_r><Key.shift_r><Key.shift_r><Key.shift_r><Key.shift_r><Key.shift_r><Key.shift_r><Key.shift_r><Key.shift_r><Key.shift_r>_2022<Key.enter>
Screenshot: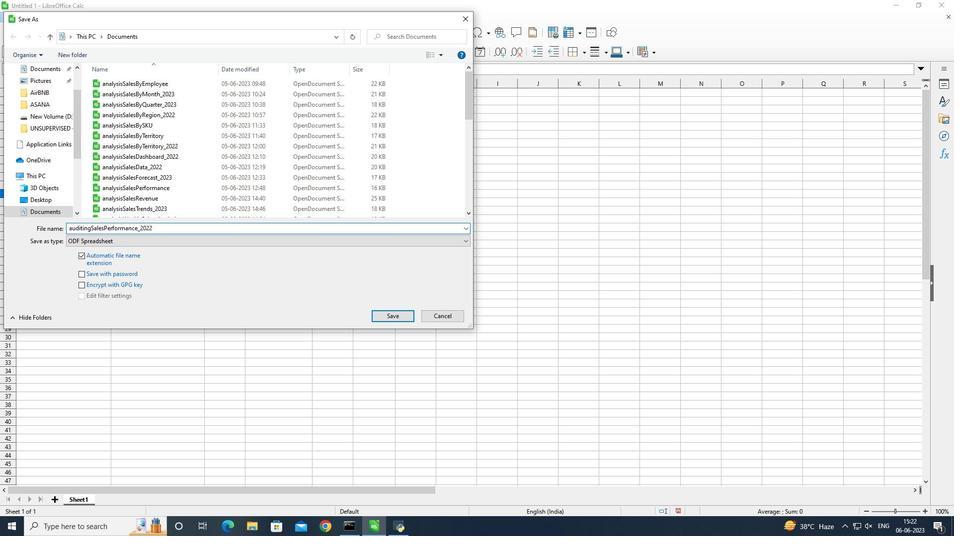 
Action: Mouse moved to (388, 183)
Screenshot: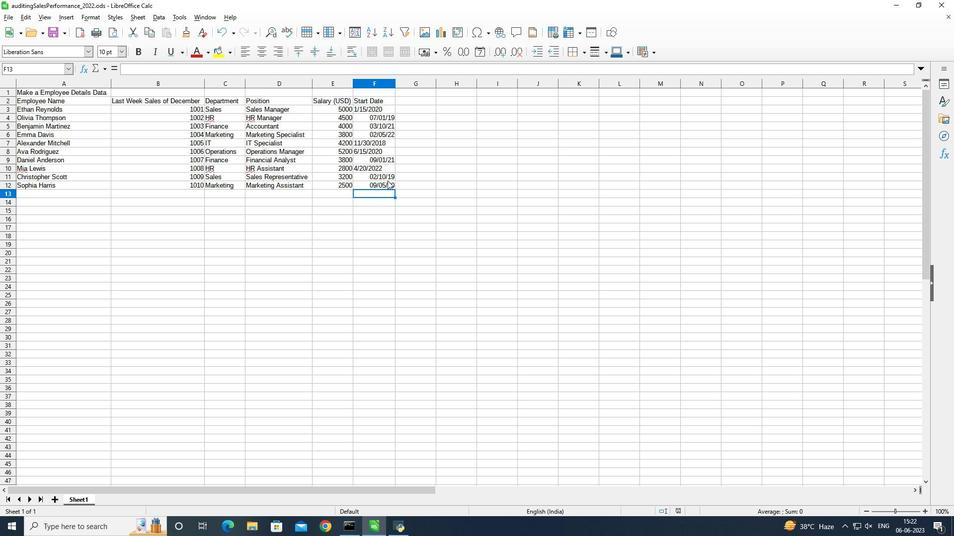
Action: Mouse pressed left at (388, 183)
Screenshot: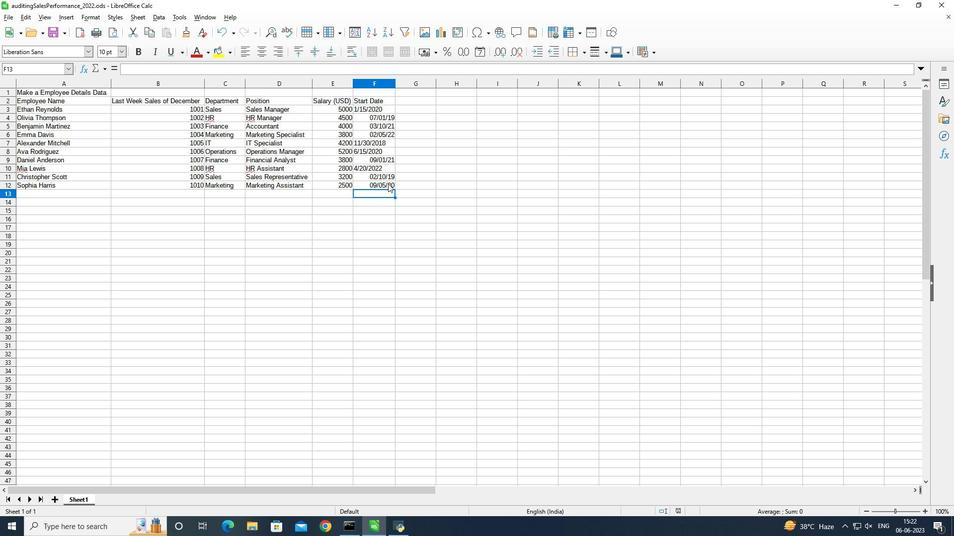 
Action: Mouse moved to (393, 197)
Screenshot: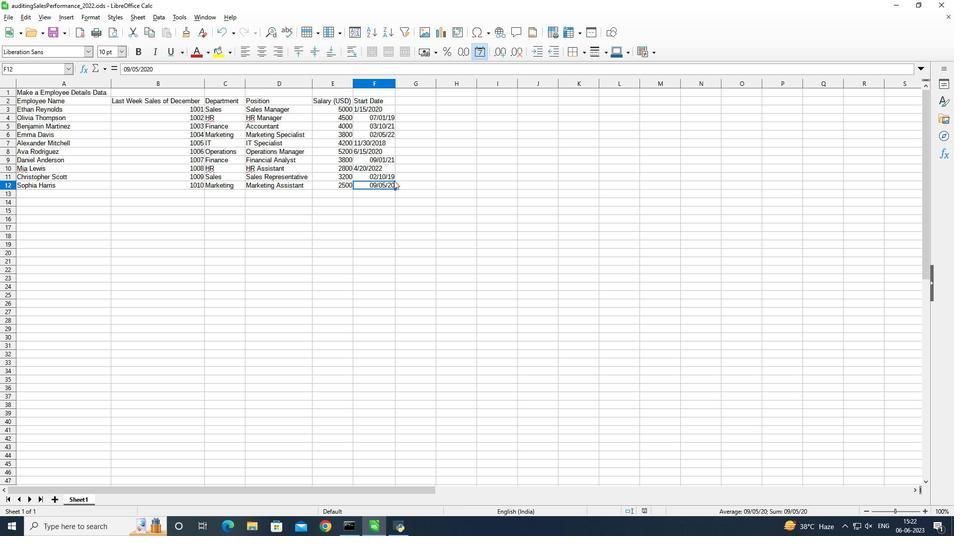 
